 Task: For heading Arial with bold.  font size for heading22,  'Change the font style of data to'Arial Narrow.  and font size to 14,  Change the alignment of both headline & data to Align middle.  In the sheet   ExpReportsheetbook
Action: Mouse moved to (148, 179)
Screenshot: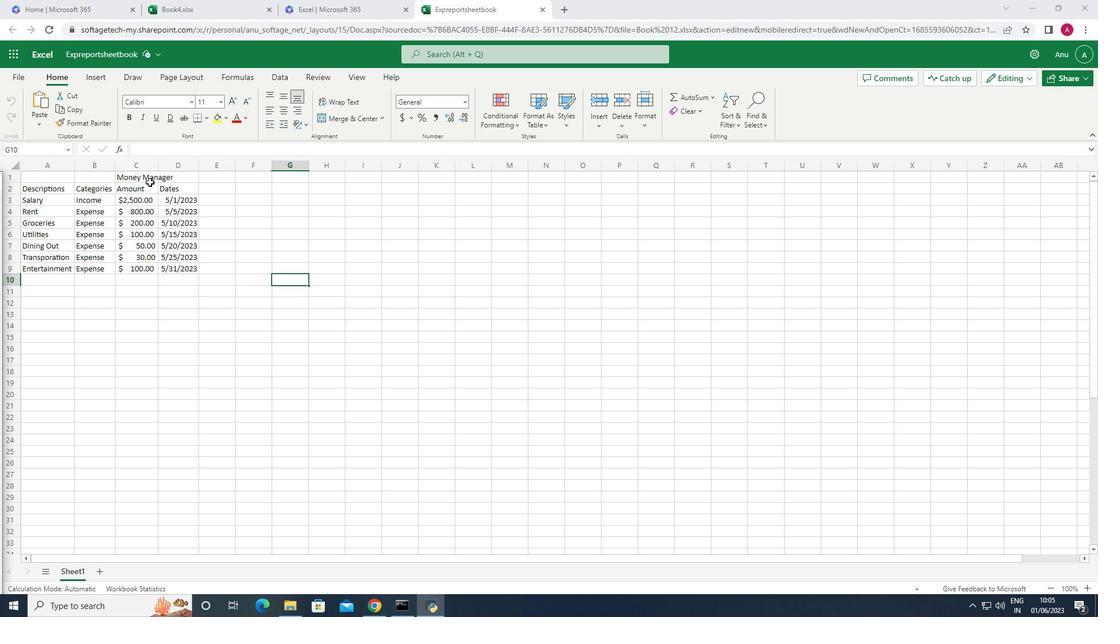 
Action: Mouse pressed left at (148, 179)
Screenshot: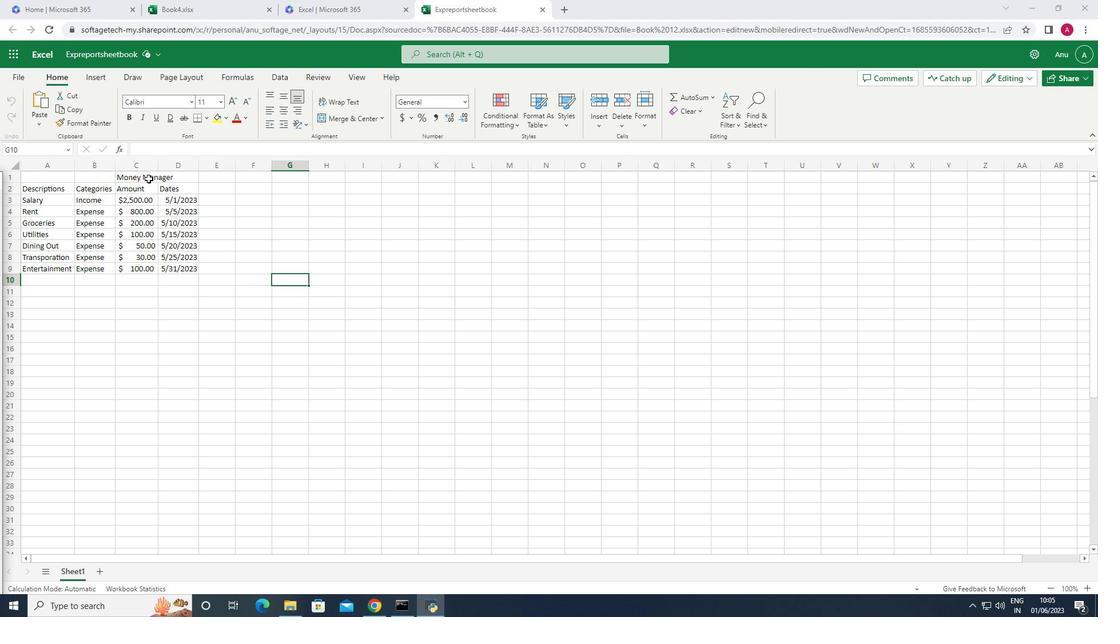 
Action: Mouse moved to (189, 98)
Screenshot: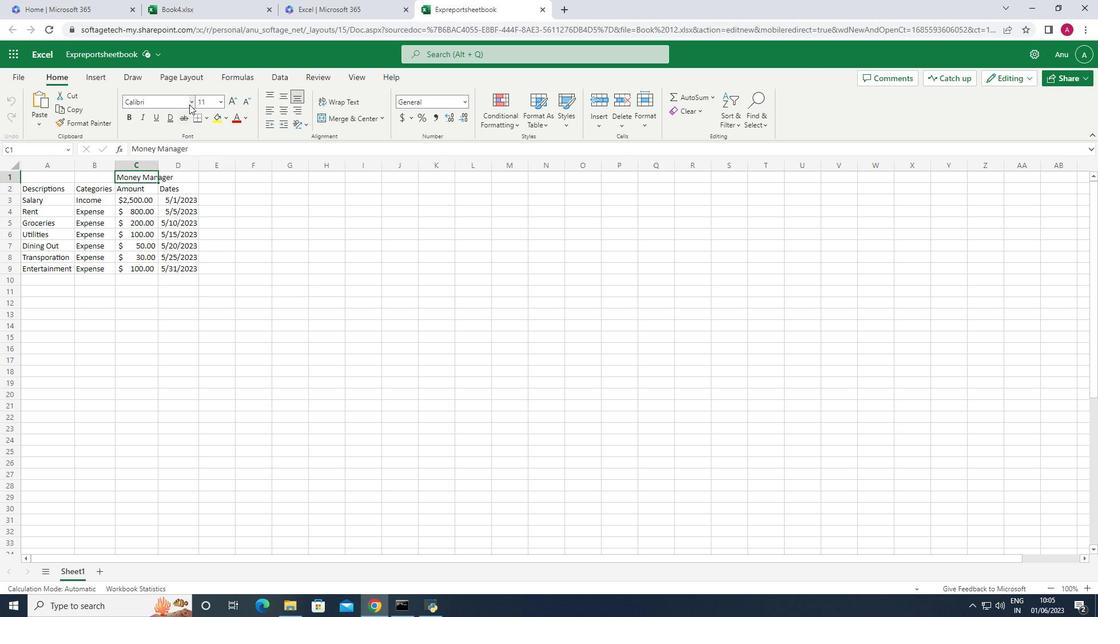 
Action: Mouse pressed left at (189, 98)
Screenshot: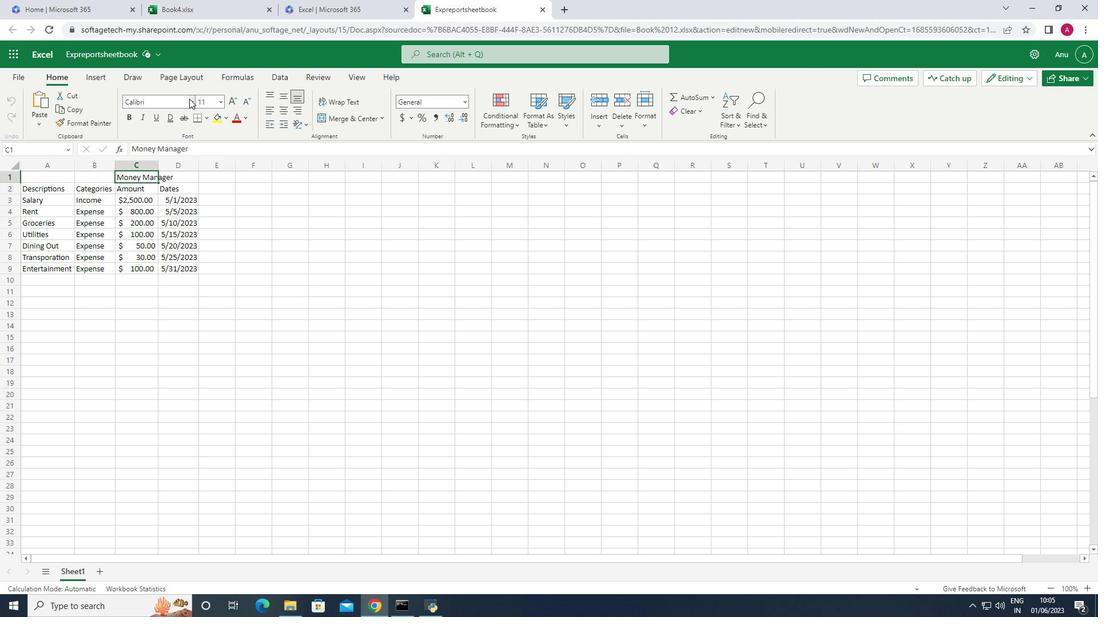 
Action: Mouse moved to (157, 150)
Screenshot: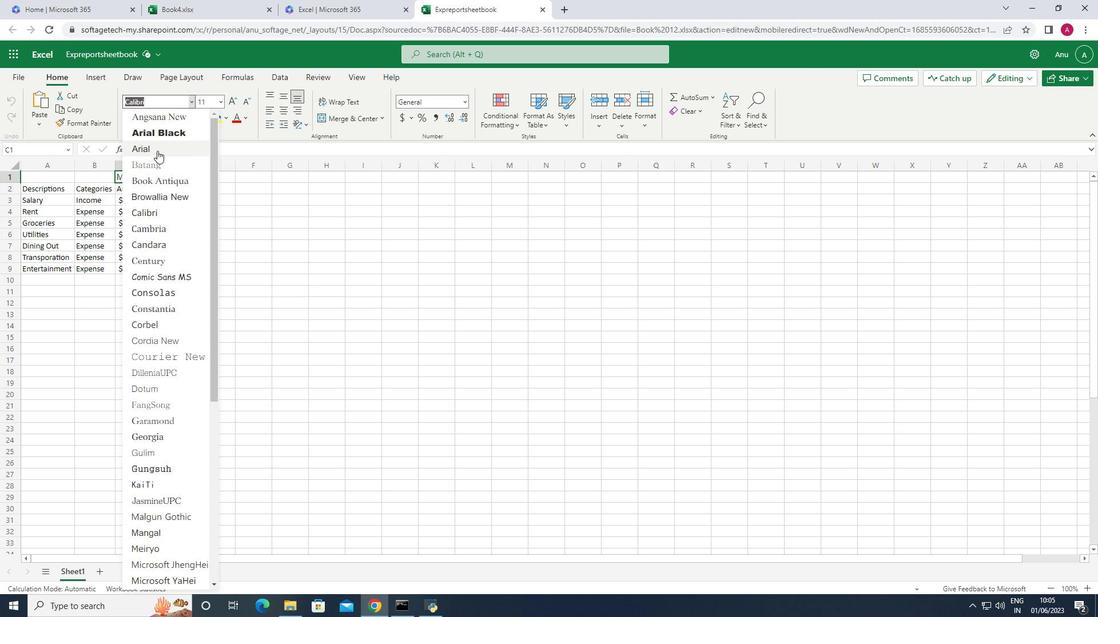 
Action: Mouse pressed left at (157, 150)
Screenshot: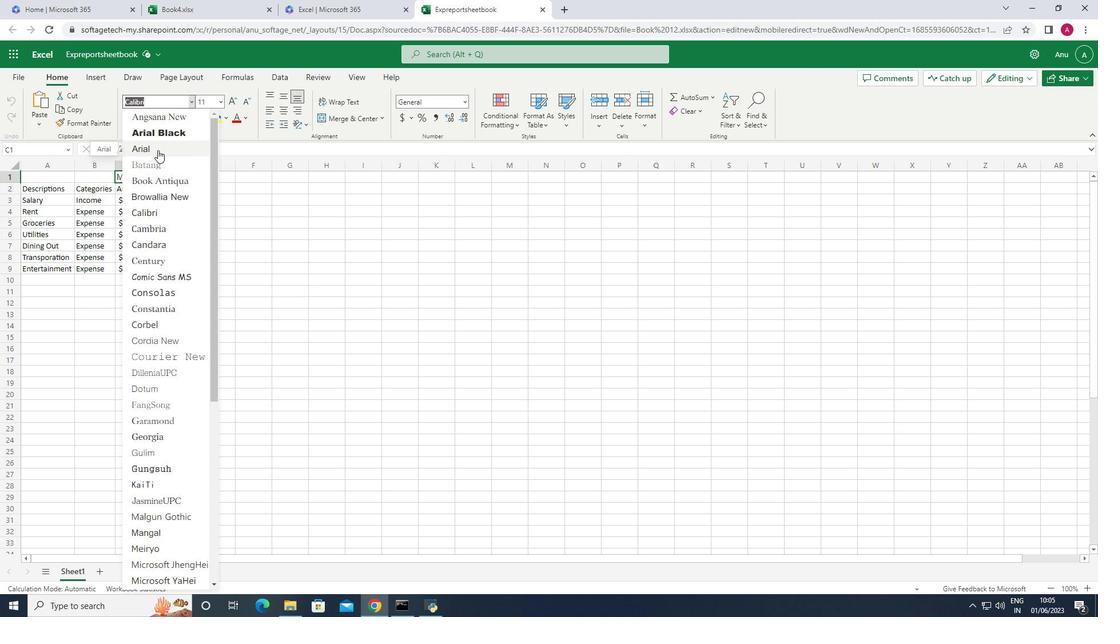 
Action: Mouse moved to (131, 111)
Screenshot: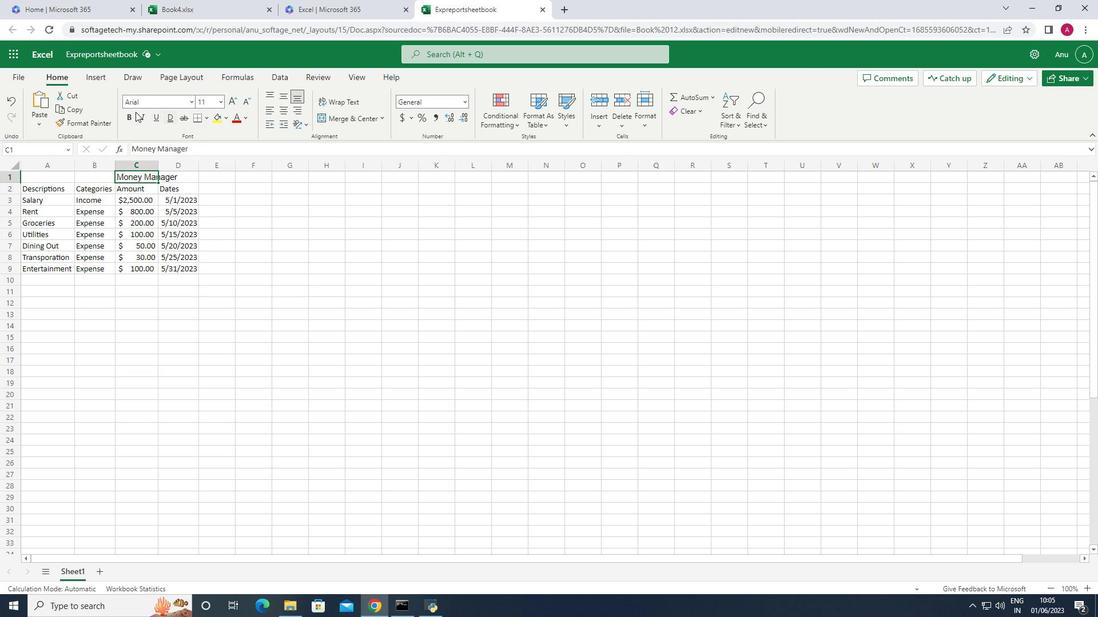 
Action: Mouse pressed left at (131, 111)
Screenshot: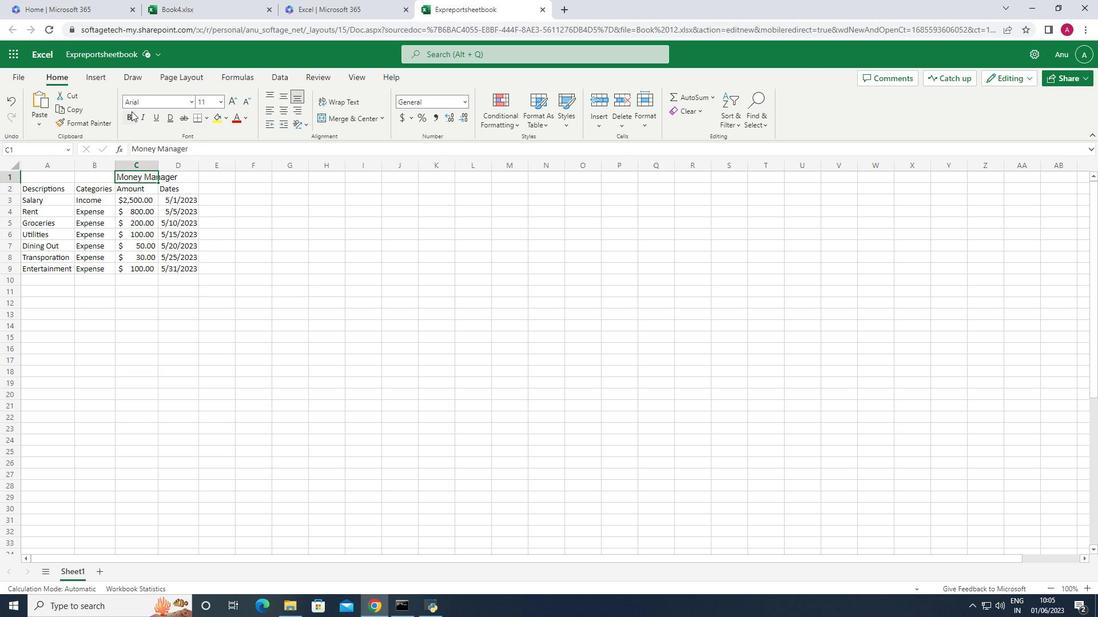 
Action: Mouse moved to (223, 103)
Screenshot: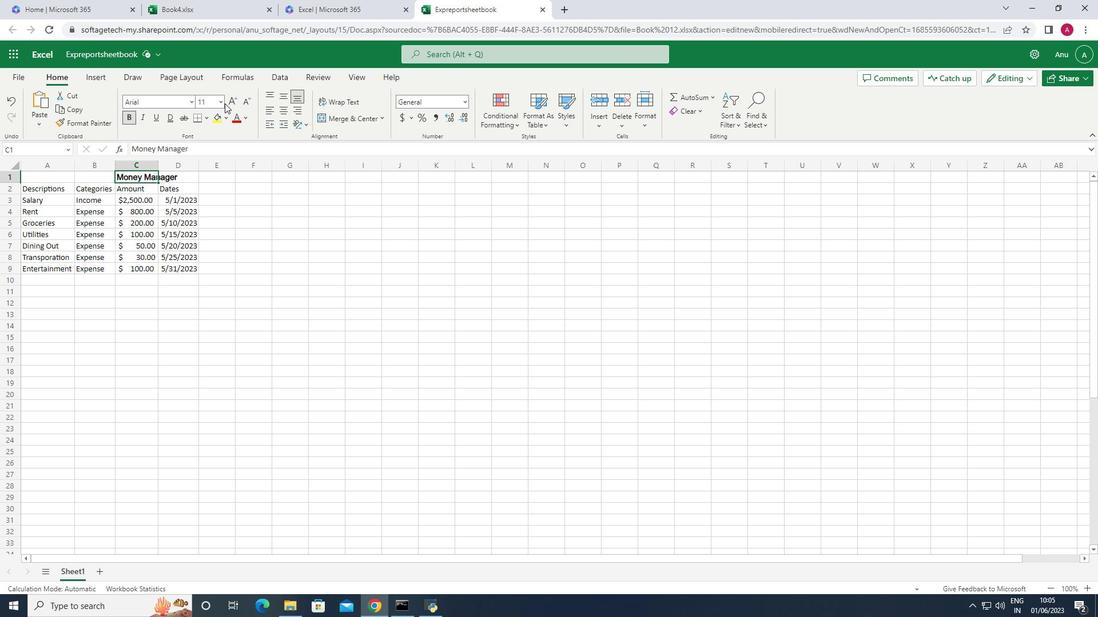 
Action: Mouse pressed left at (223, 103)
Screenshot: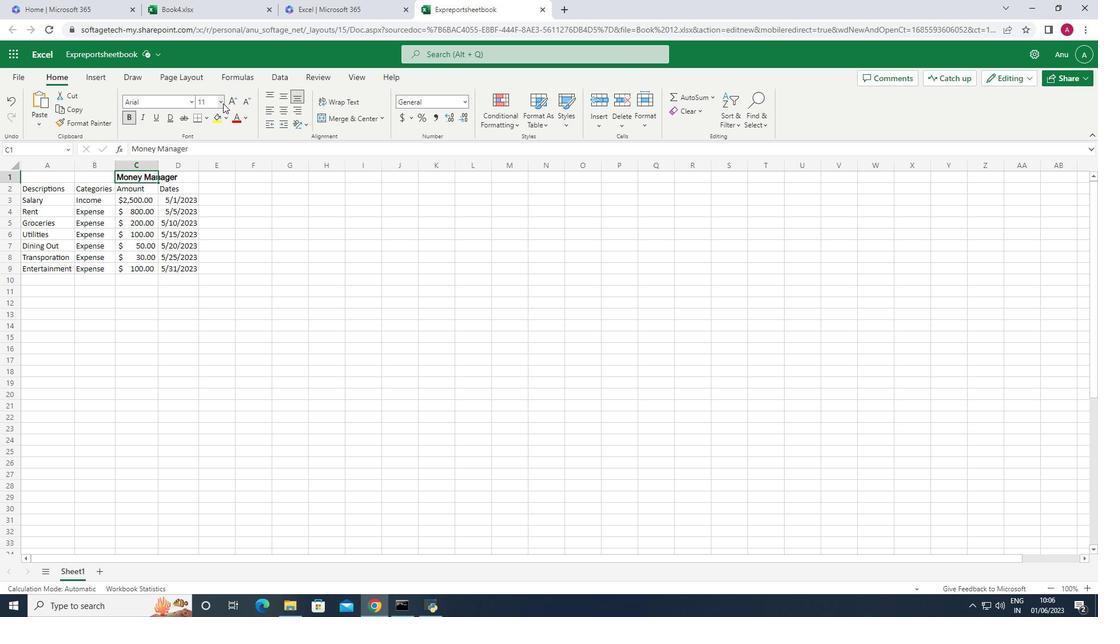 
Action: Mouse moved to (214, 101)
Screenshot: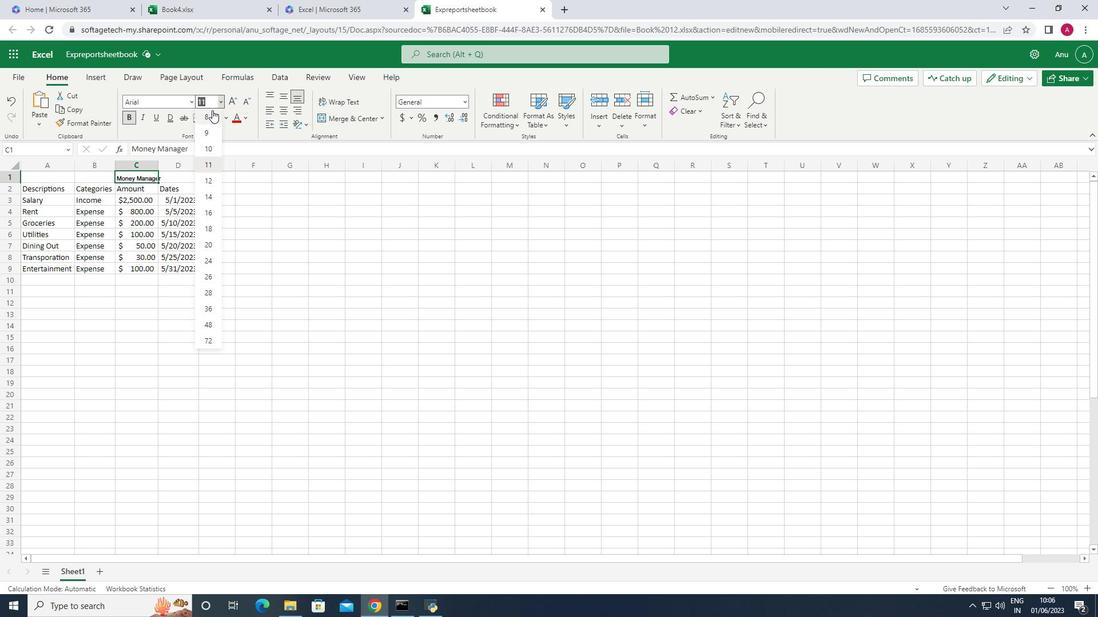 
Action: Key pressed 22<Key.enter>
Screenshot: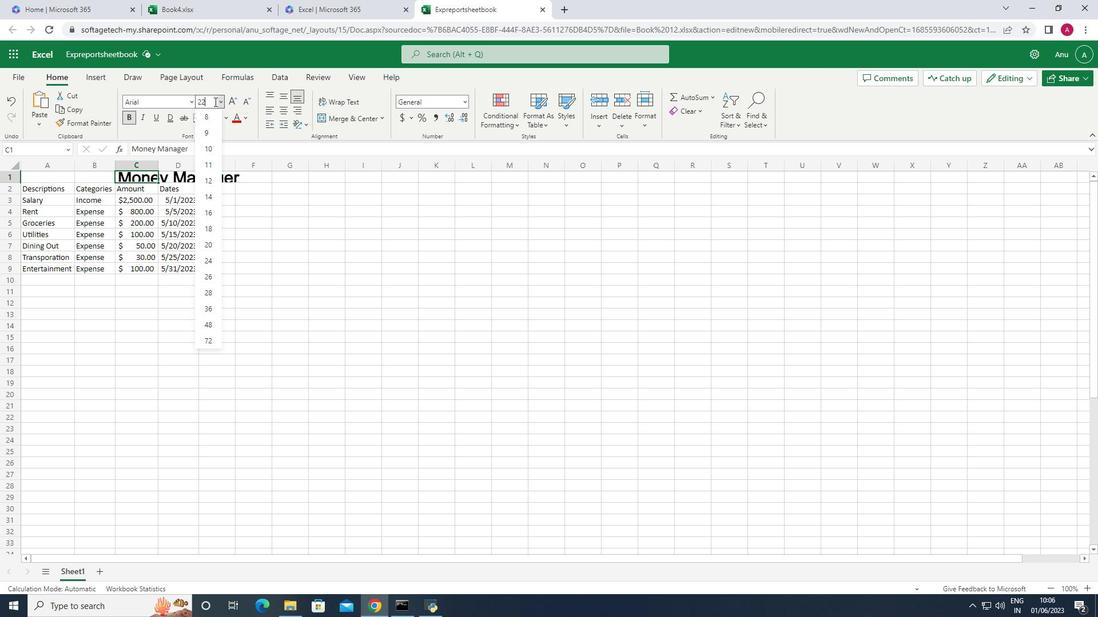 
Action: Mouse moved to (30, 198)
Screenshot: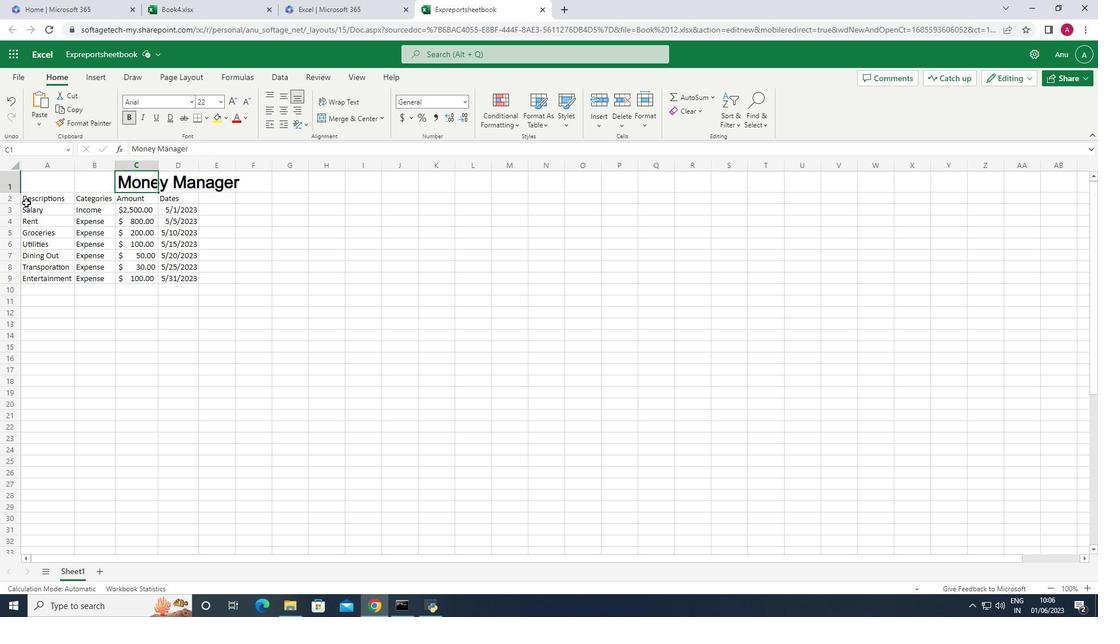 
Action: Mouse pressed left at (30, 198)
Screenshot: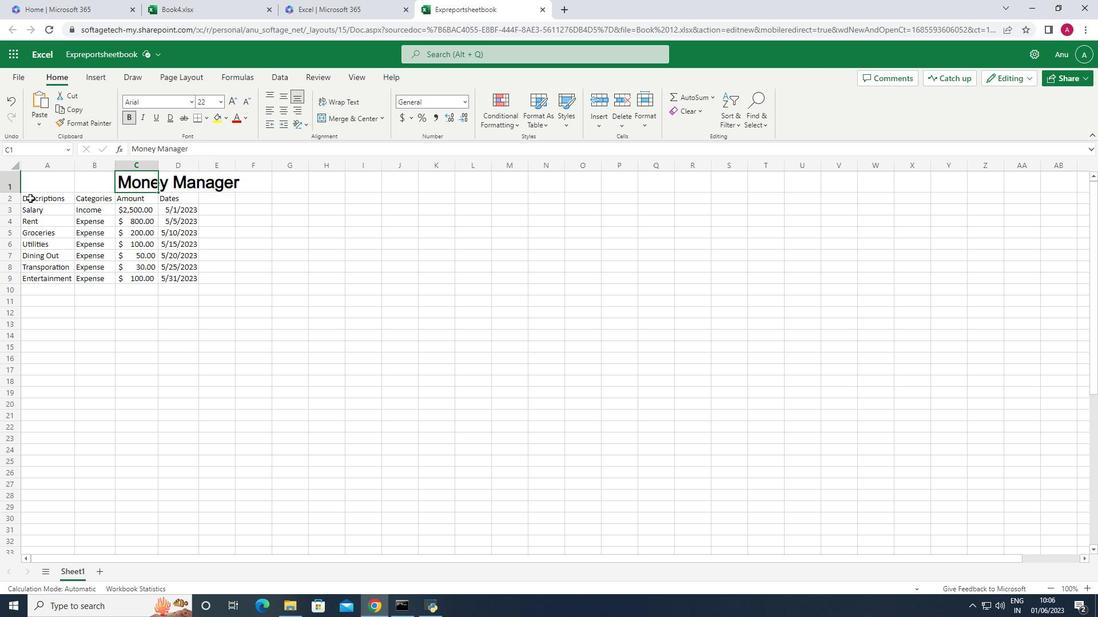 
Action: Mouse moved to (190, 97)
Screenshot: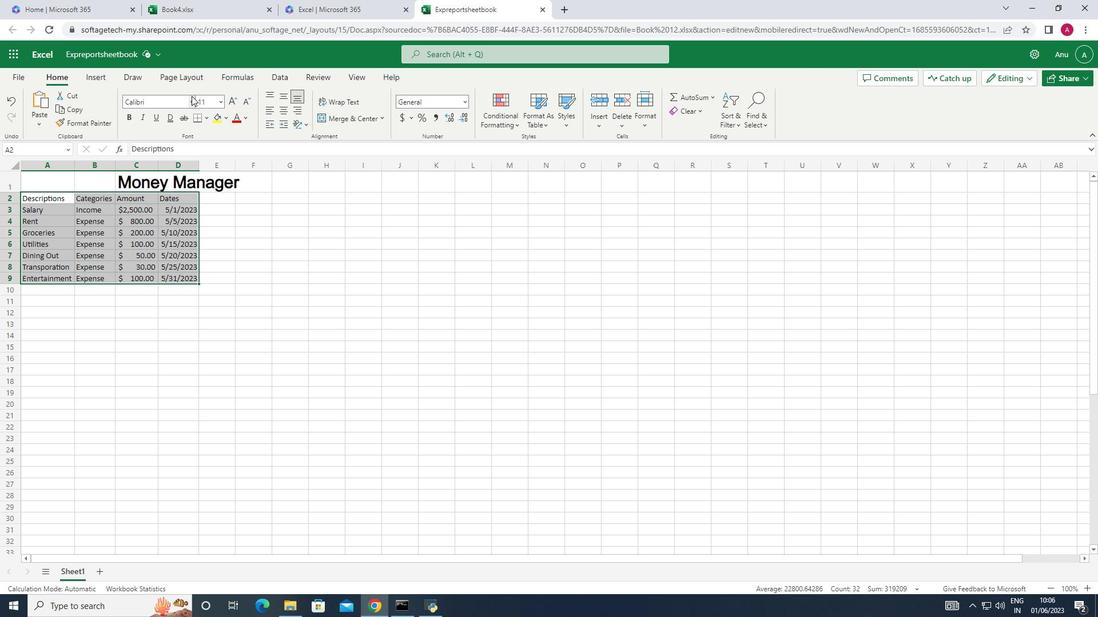 
Action: Mouse pressed left at (190, 97)
Screenshot: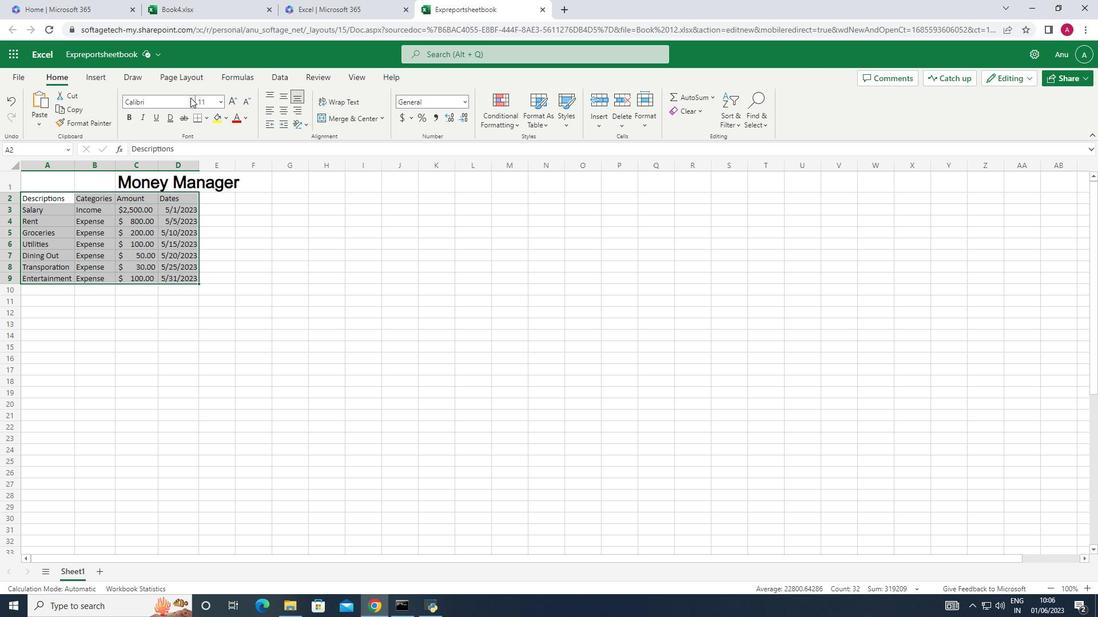 
Action: Mouse moved to (163, 100)
Screenshot: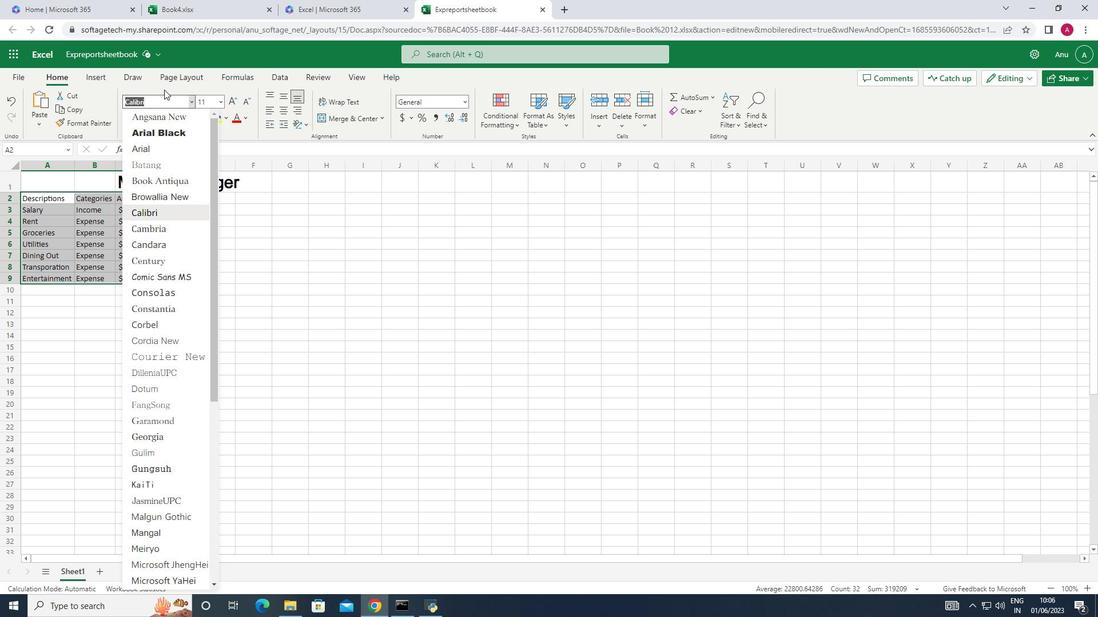 
Action: Key pressed <Key.shift>Arial<Key.space><Key.shift_r><Key.shift_r><Key.shift_r>Narrow<Key.enter>
Screenshot: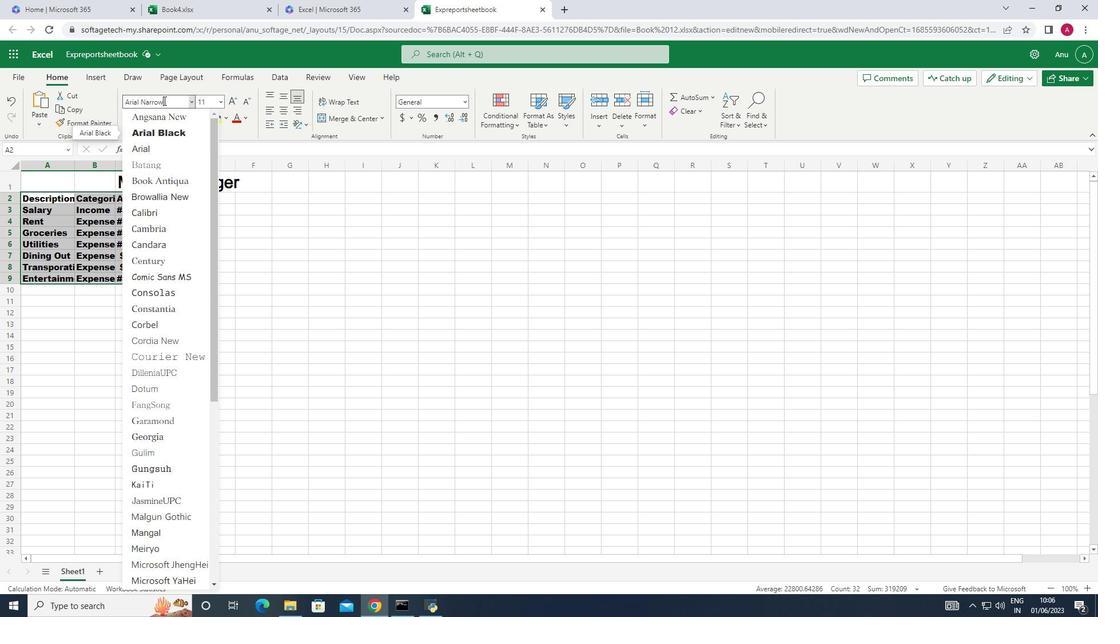 
Action: Mouse moved to (220, 104)
Screenshot: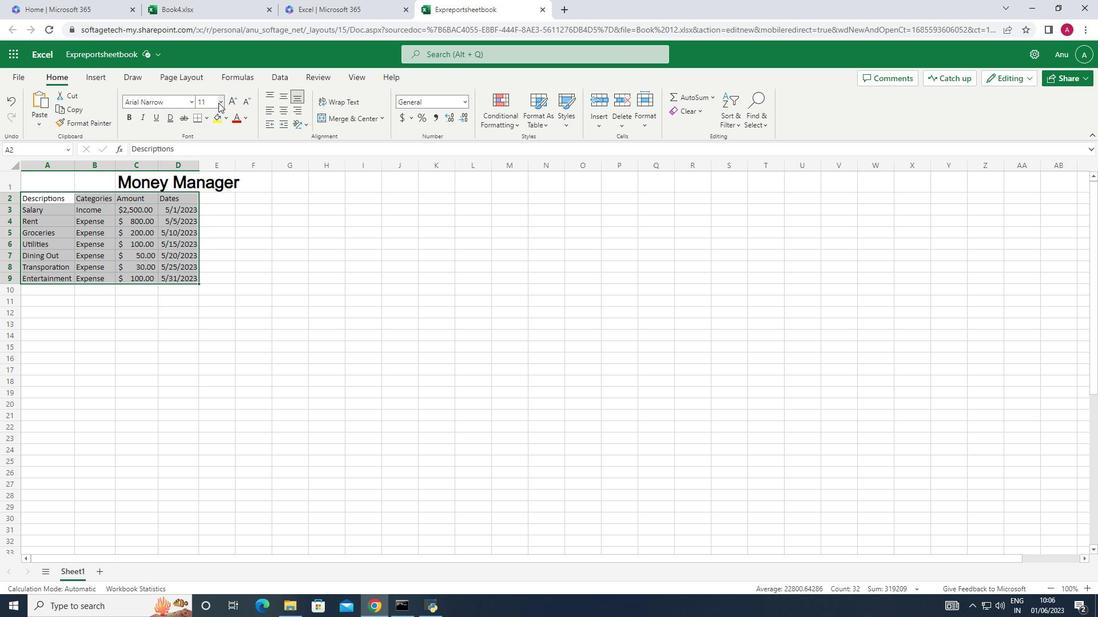 
Action: Mouse pressed left at (220, 104)
Screenshot: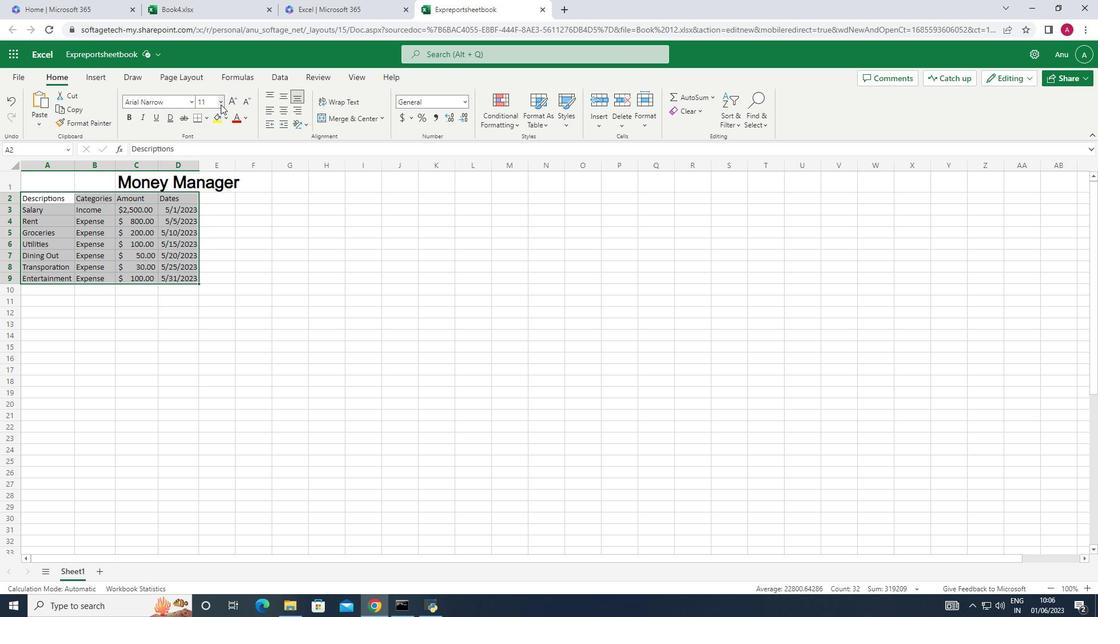 
Action: Mouse moved to (209, 190)
Screenshot: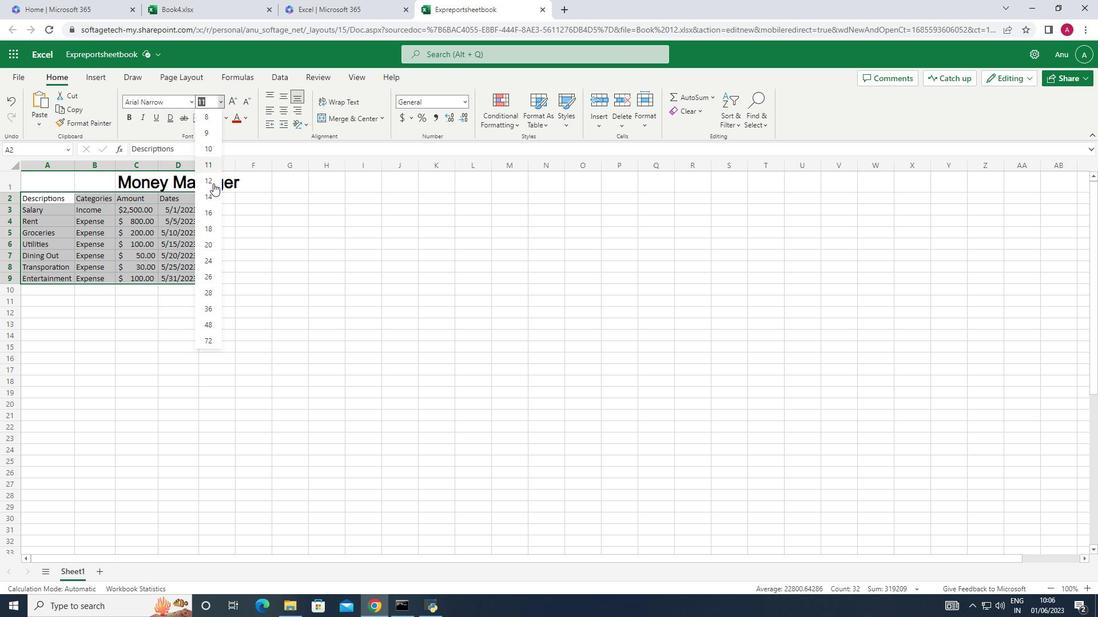 
Action: Mouse pressed left at (209, 190)
Screenshot: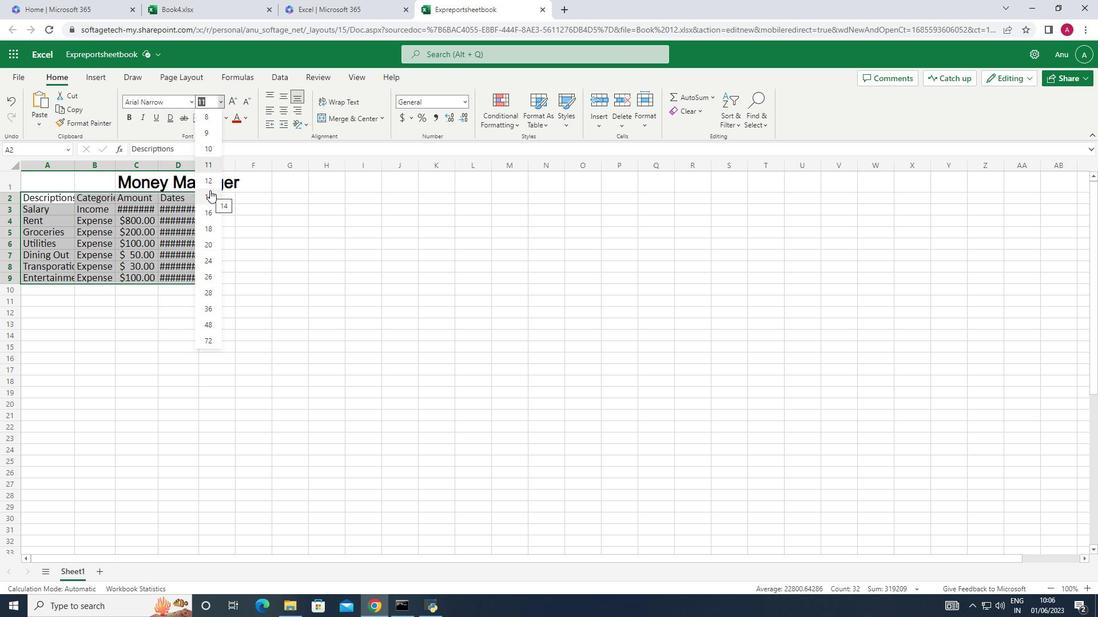 
Action: Mouse moved to (285, 109)
Screenshot: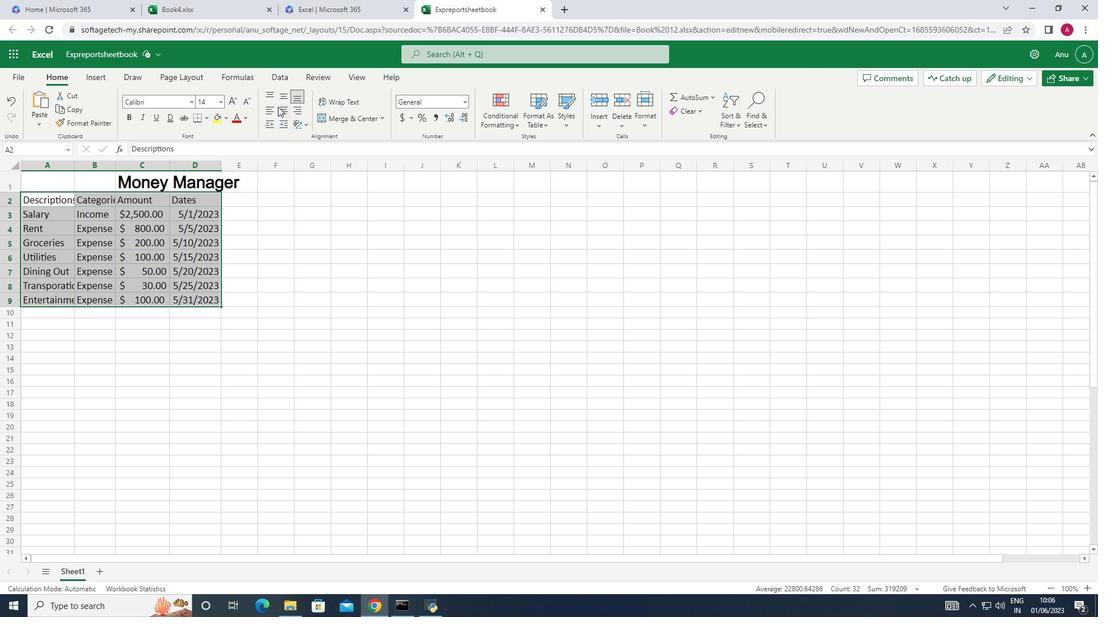 
Action: Mouse pressed left at (285, 109)
Screenshot: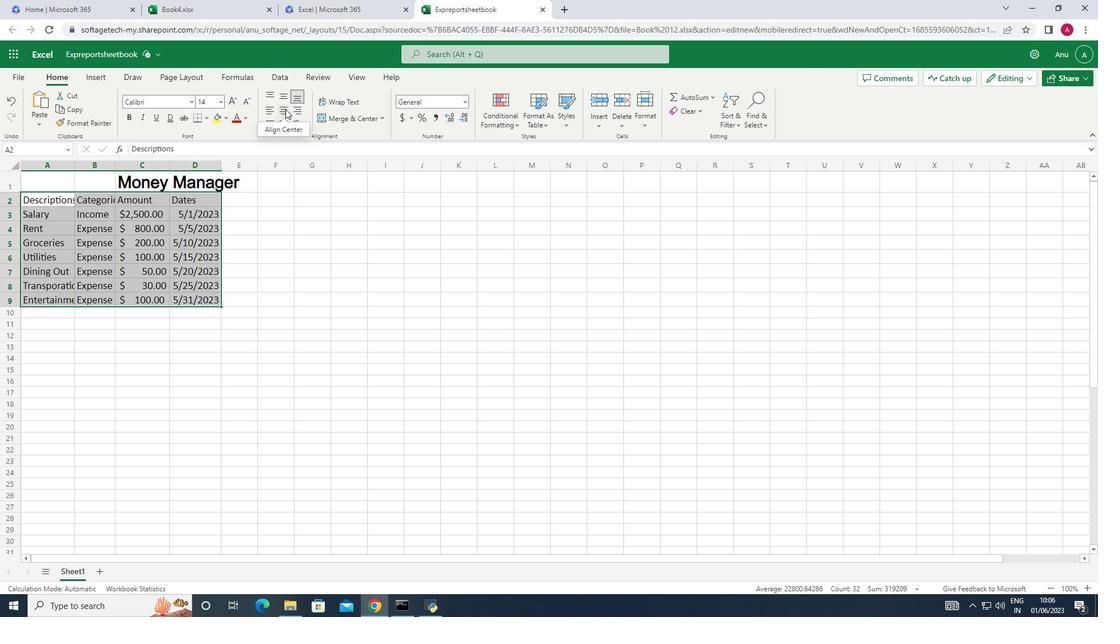 
Action: Mouse moved to (329, 208)
Screenshot: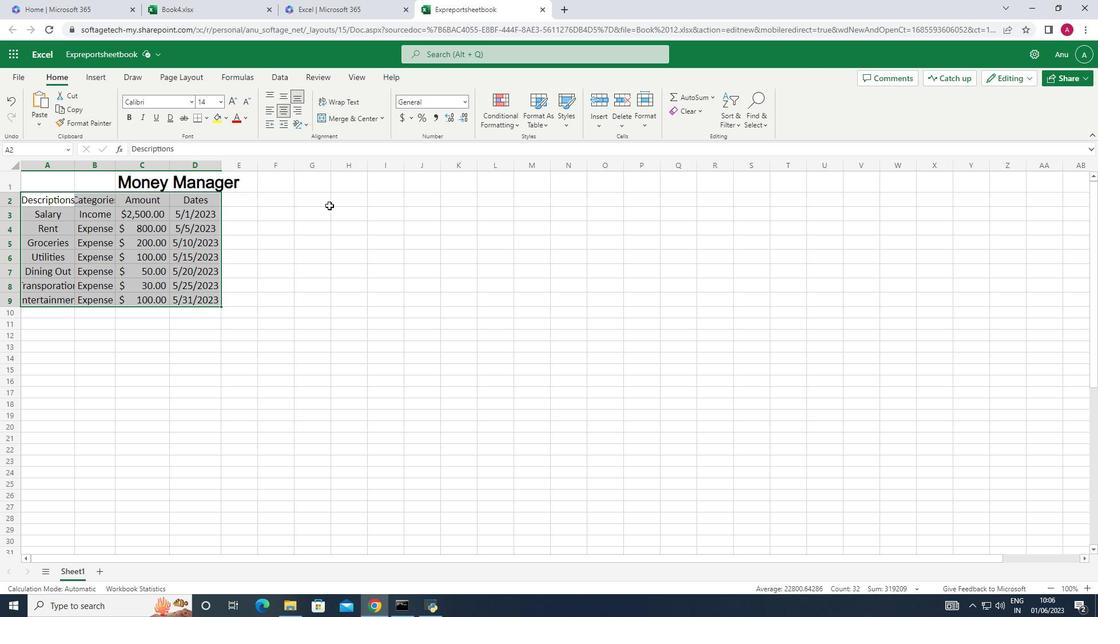 
Action: Mouse pressed left at (329, 208)
Screenshot: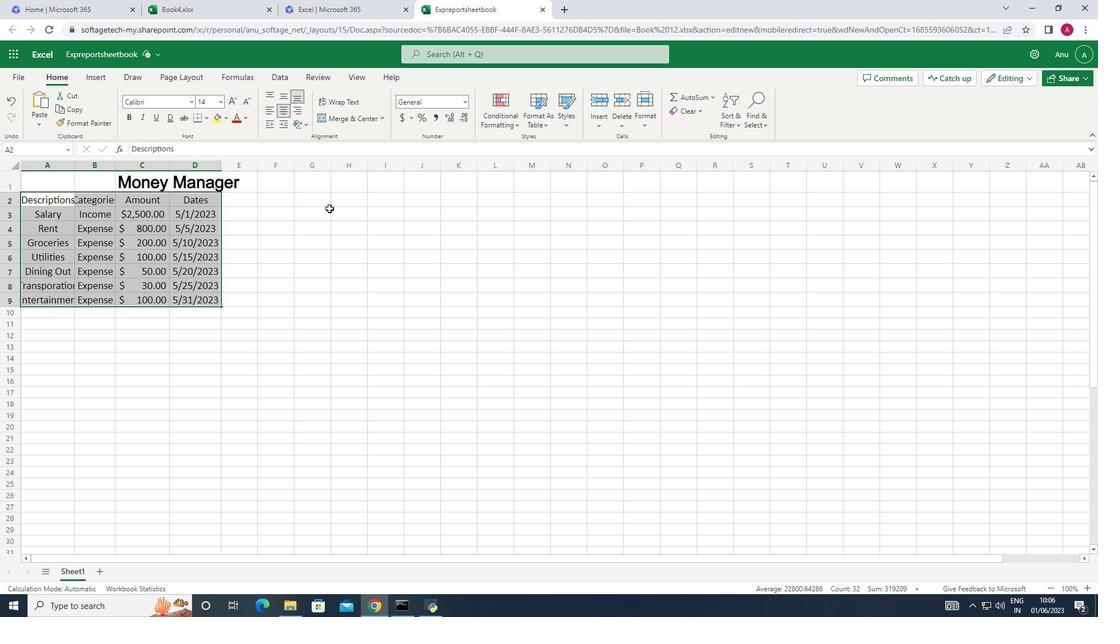 
Action: Mouse moved to (73, 164)
Screenshot: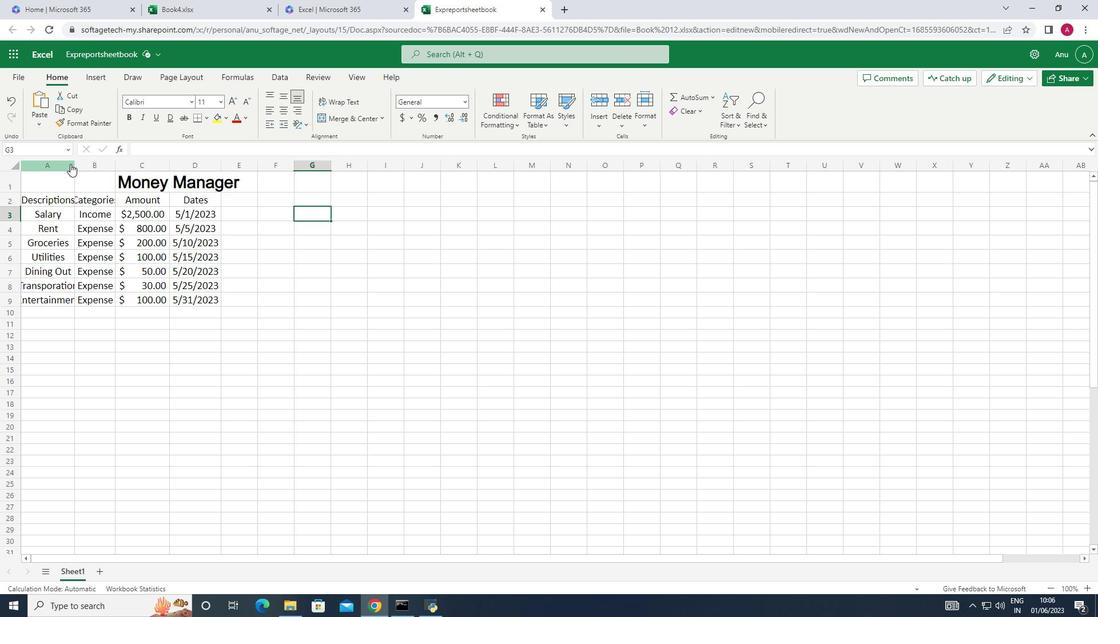 
Action: Mouse pressed left at (73, 164)
Screenshot: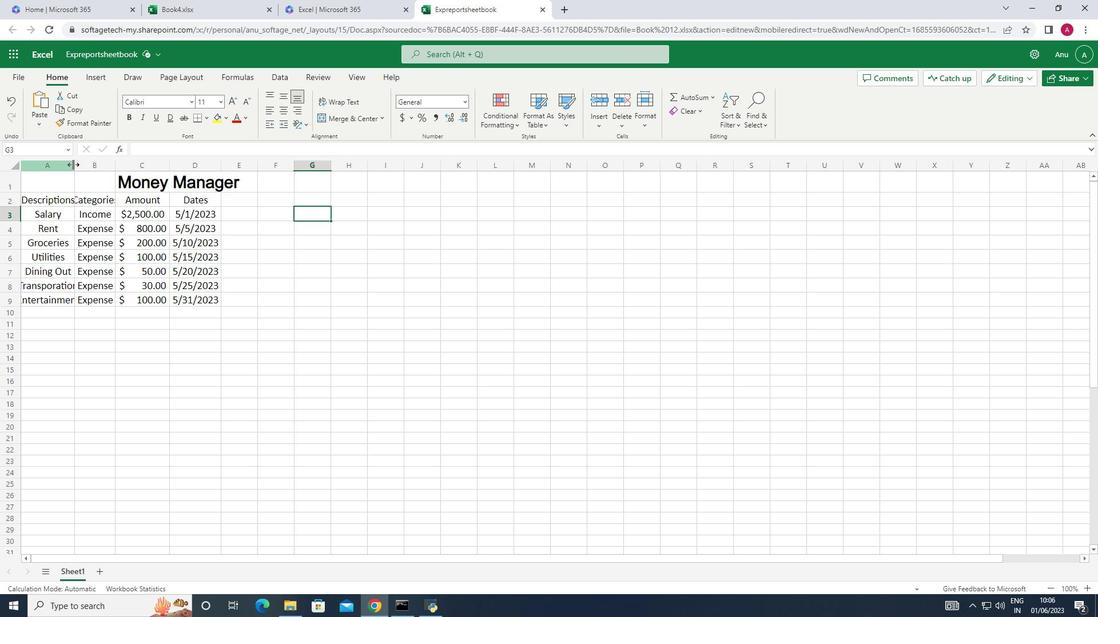 
Action: Mouse pressed left at (73, 164)
Screenshot: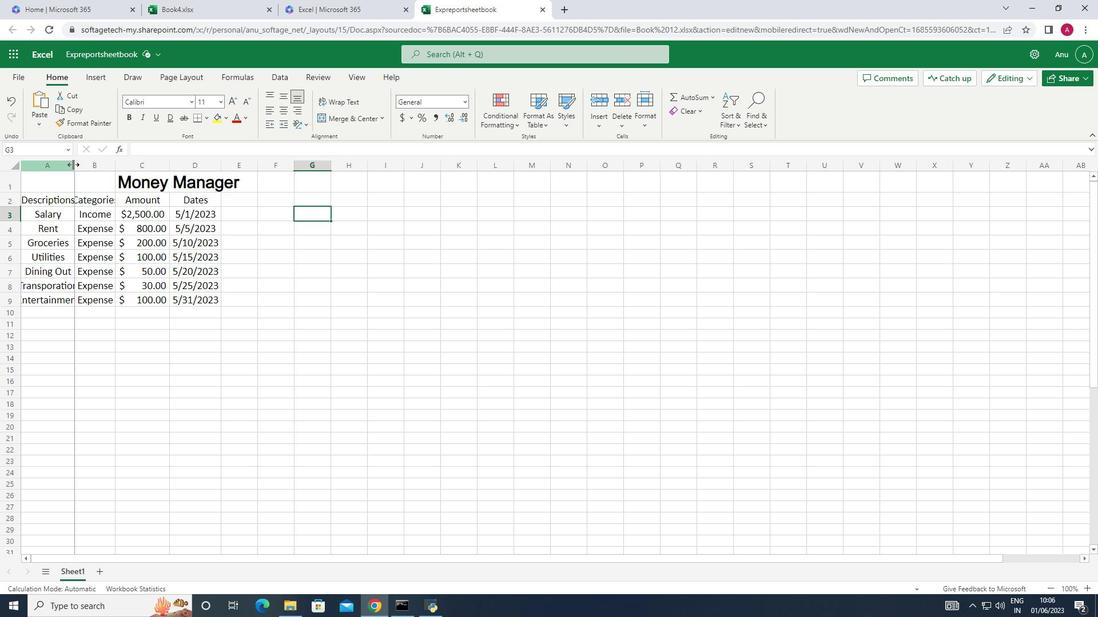 
Action: Mouse pressed left at (73, 164)
Screenshot: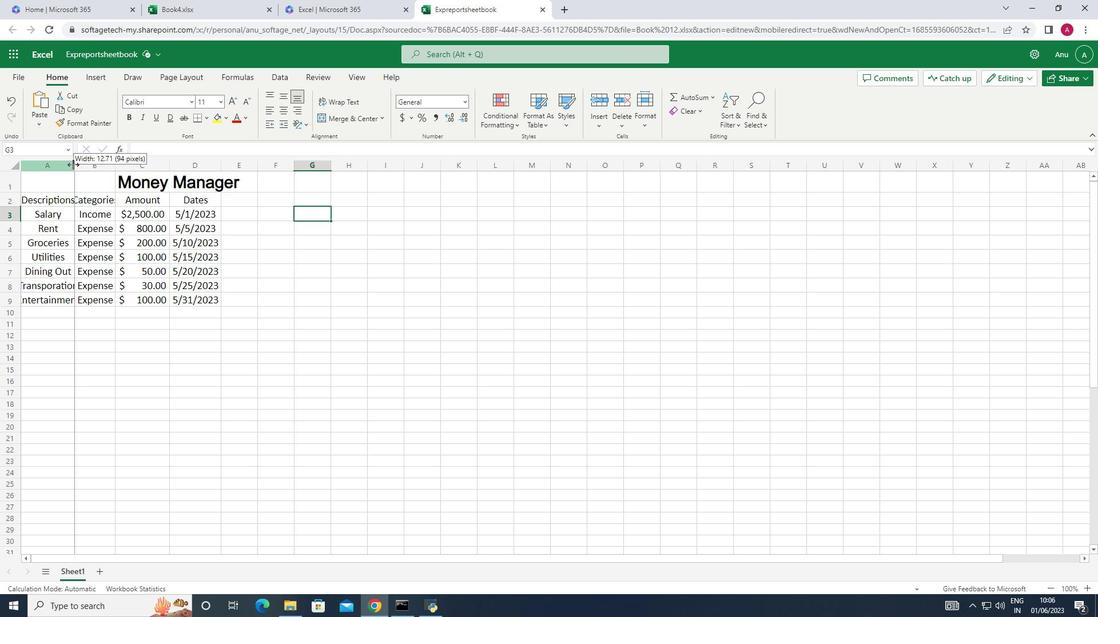 
Action: Mouse moved to (132, 165)
Screenshot: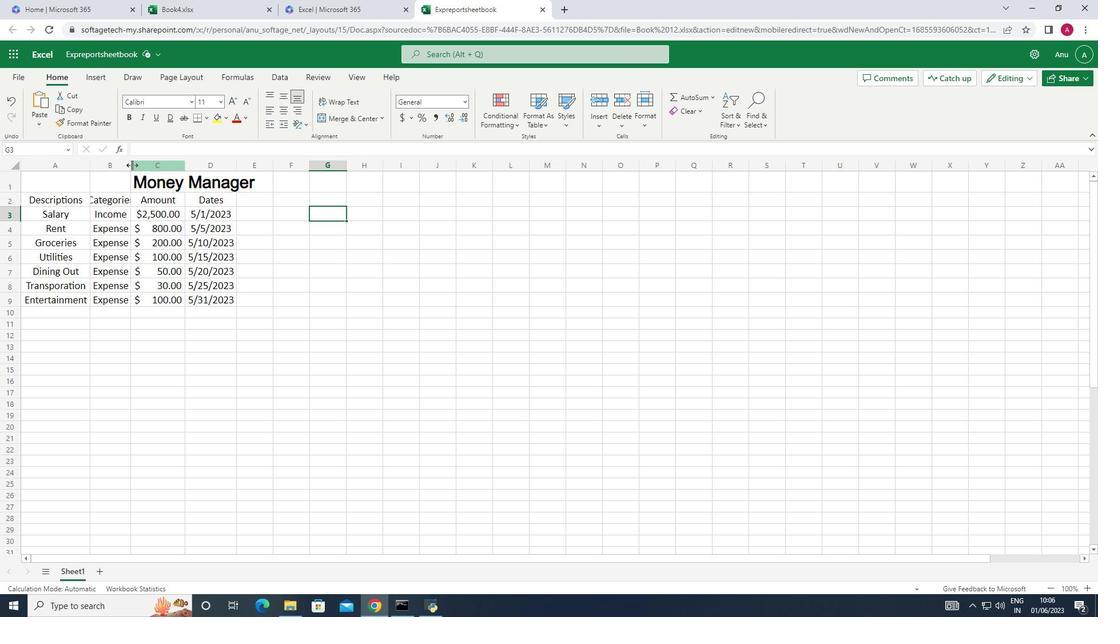 
Action: Mouse pressed left at (132, 165)
Screenshot: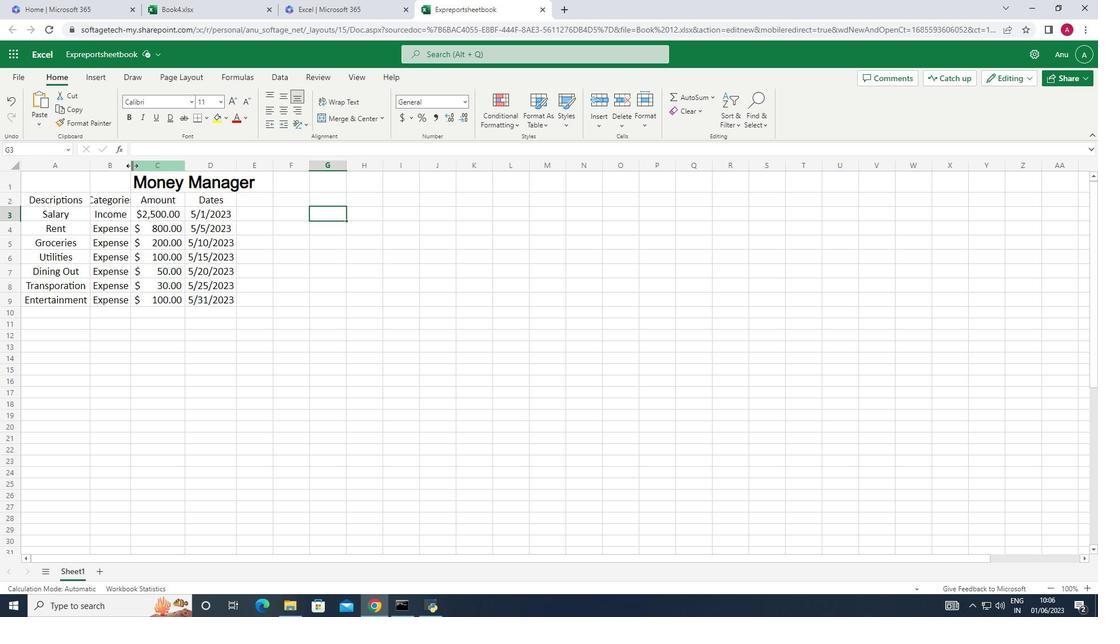 
Action: Mouse pressed left at (132, 165)
Screenshot: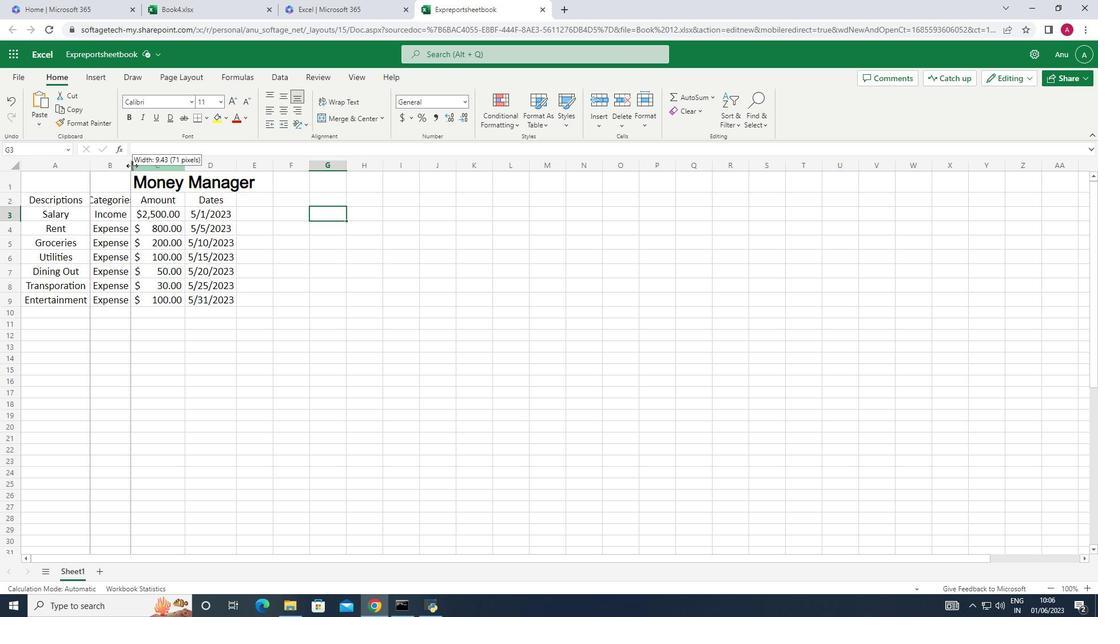 
Action: Mouse pressed left at (132, 165)
Screenshot: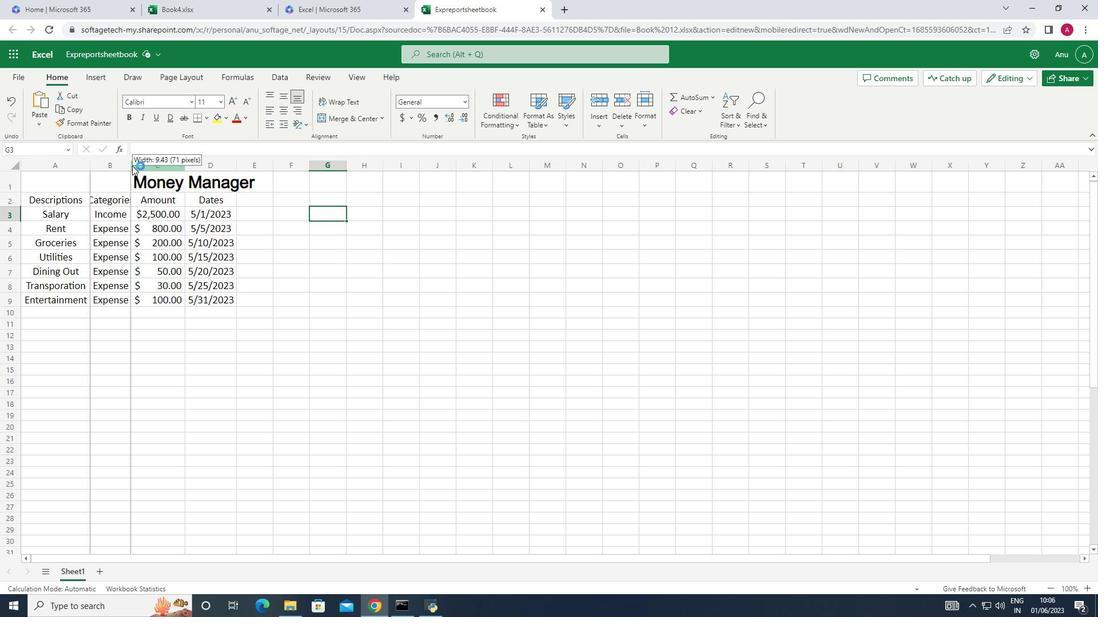 
Action: Mouse moved to (176, 181)
Screenshot: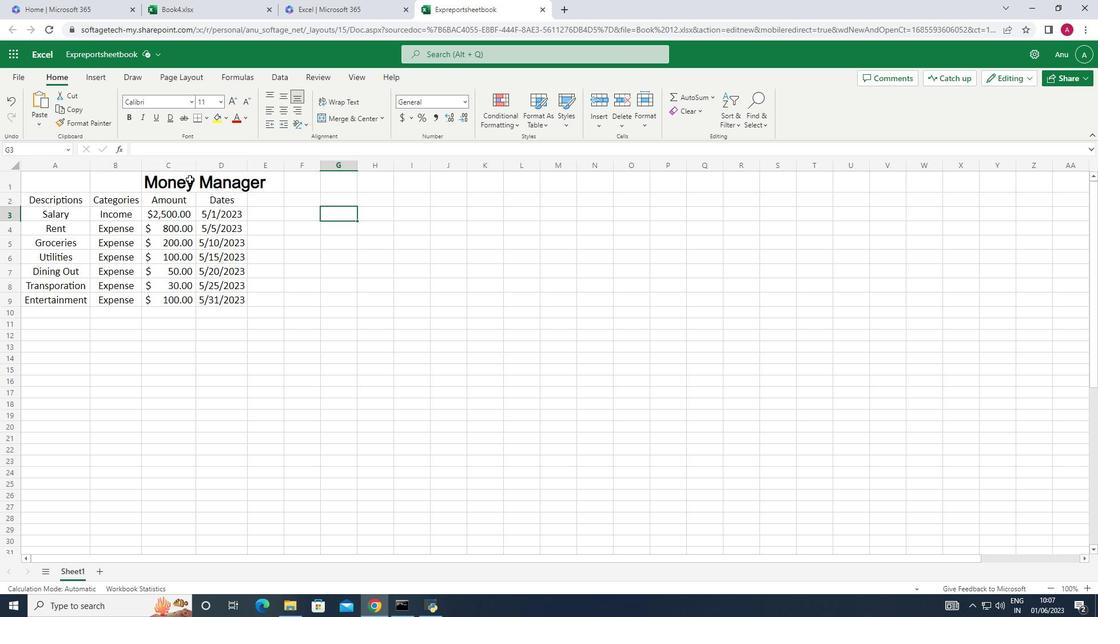 
Action: Mouse pressed left at (176, 181)
Screenshot: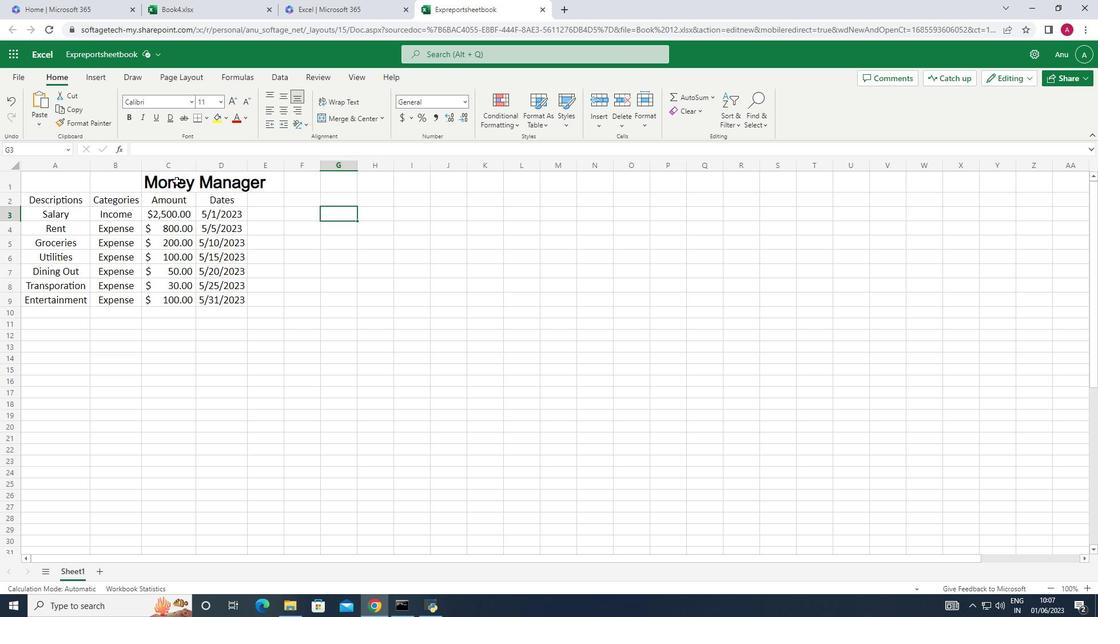 
Action: Key pressed ctrl+X
Screenshot: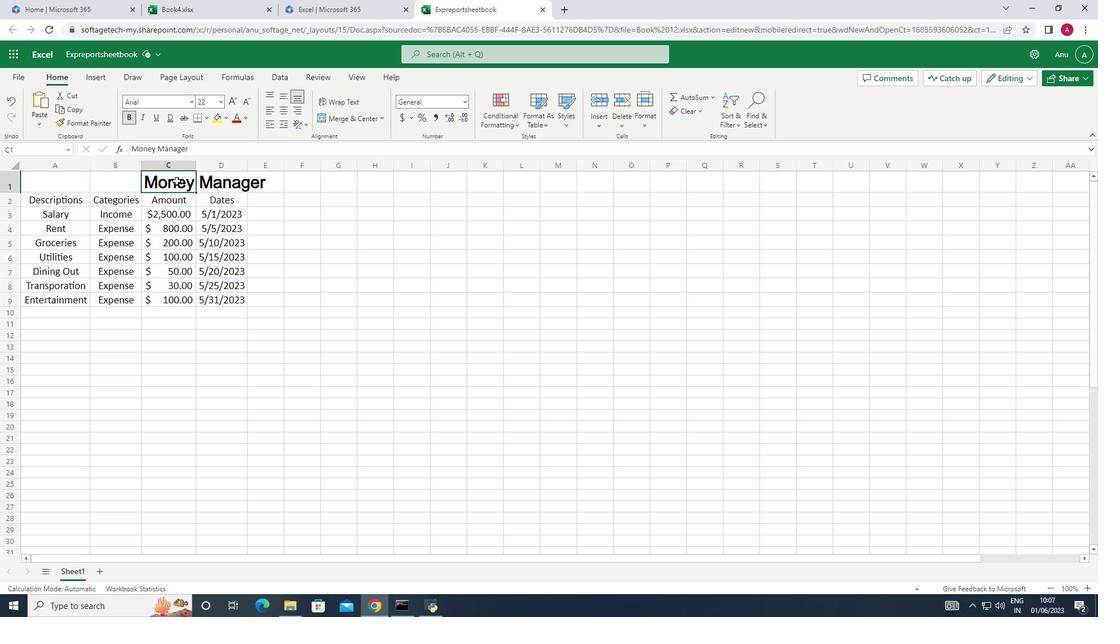 
Action: Mouse moved to (101, 184)
Screenshot: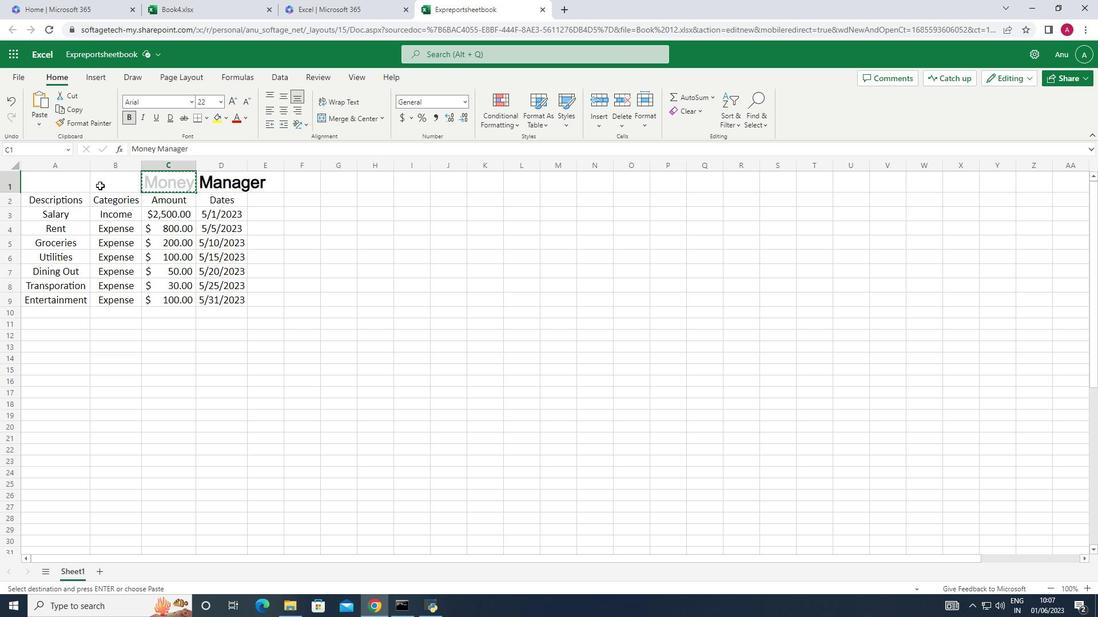 
Action: Mouse pressed left at (101, 184)
Screenshot: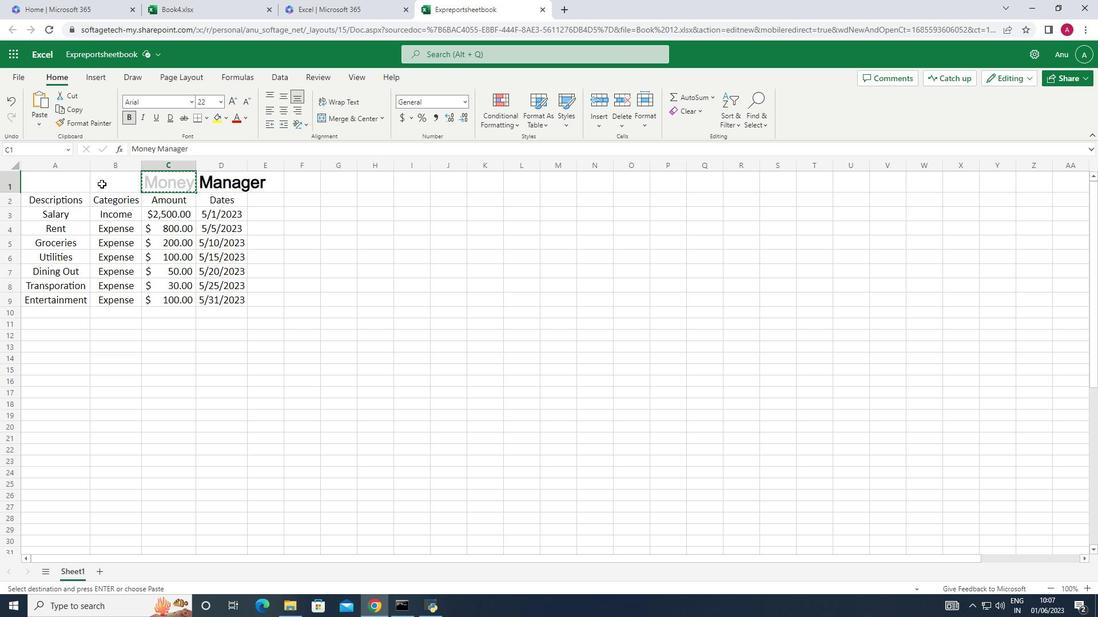 
Action: Mouse moved to (102, 184)
Screenshot: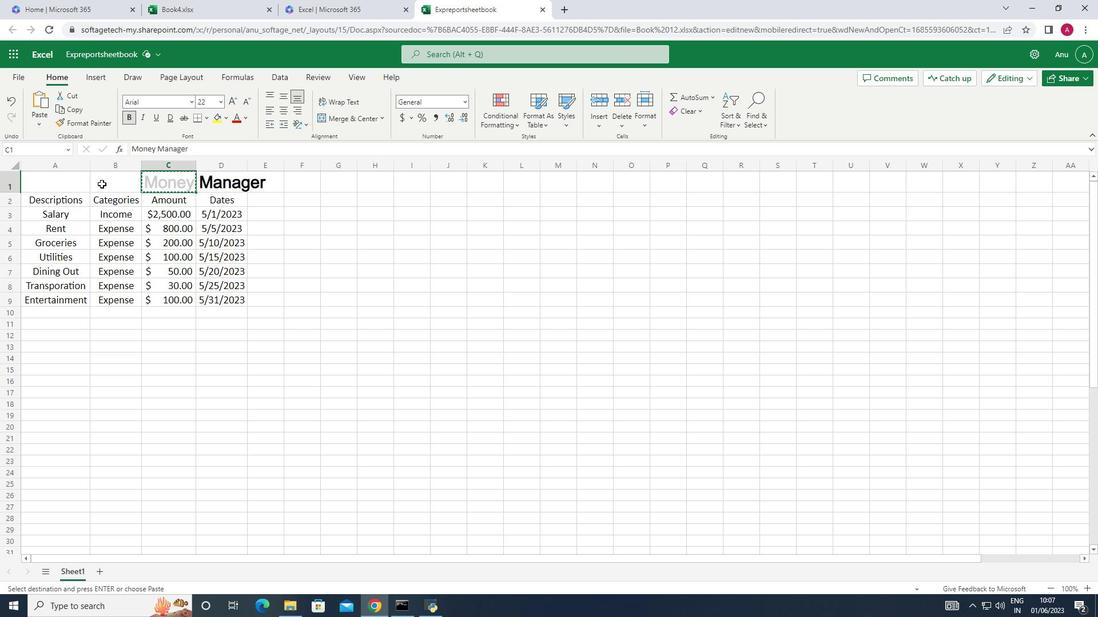 
Action: Key pressed ctrl+V
Screenshot: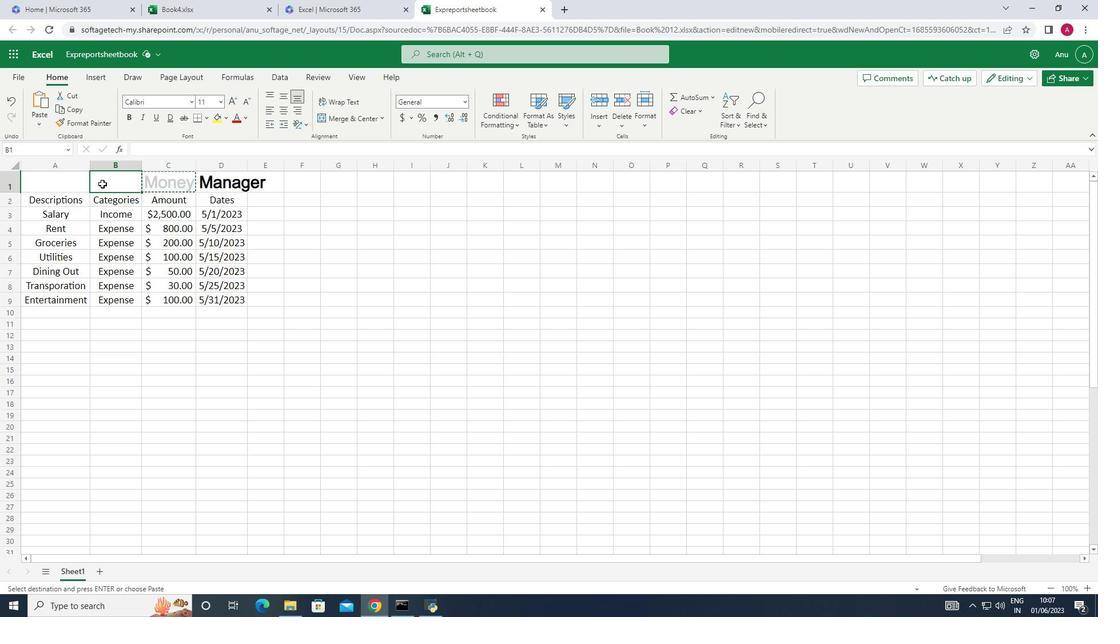 
Action: Mouse moved to (297, 245)
Screenshot: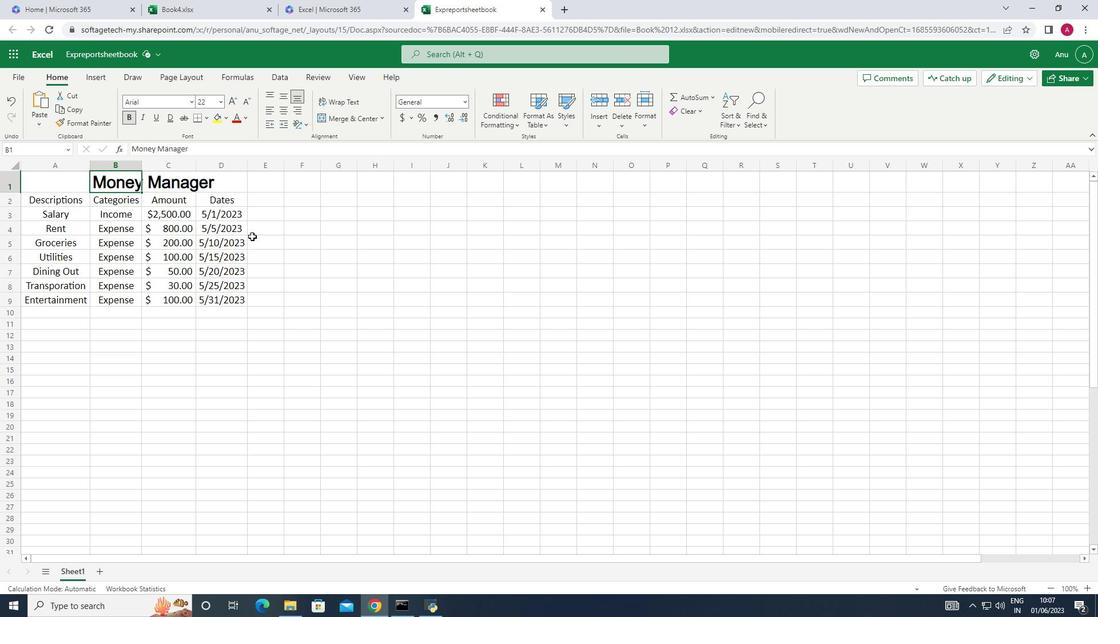 
Action: Mouse pressed left at (297, 245)
Screenshot: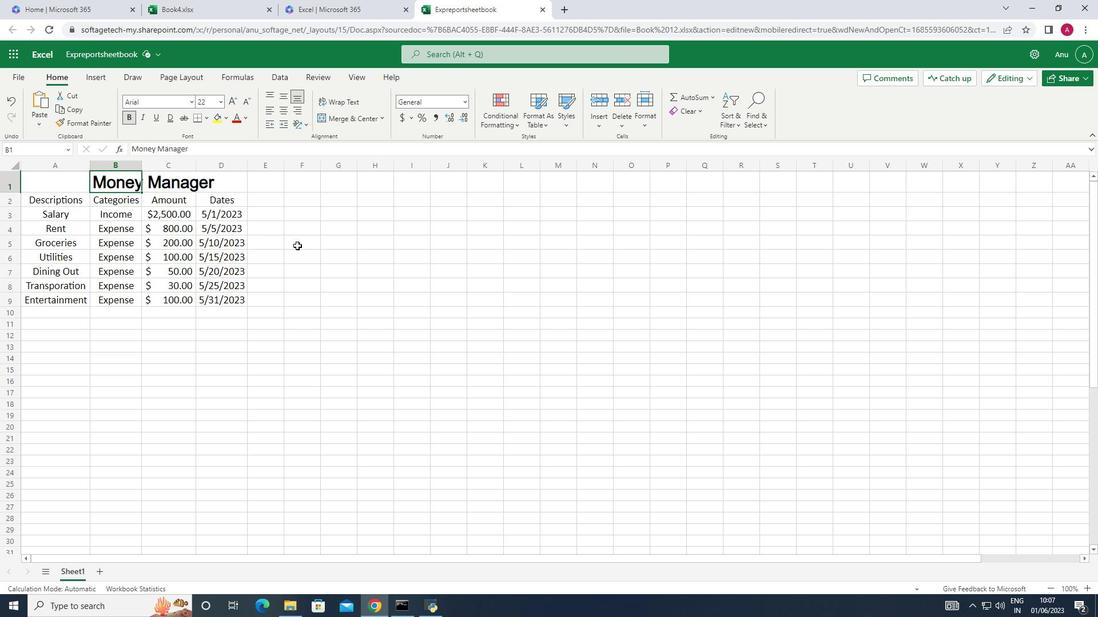 
Action: Mouse moved to (297, 246)
Screenshot: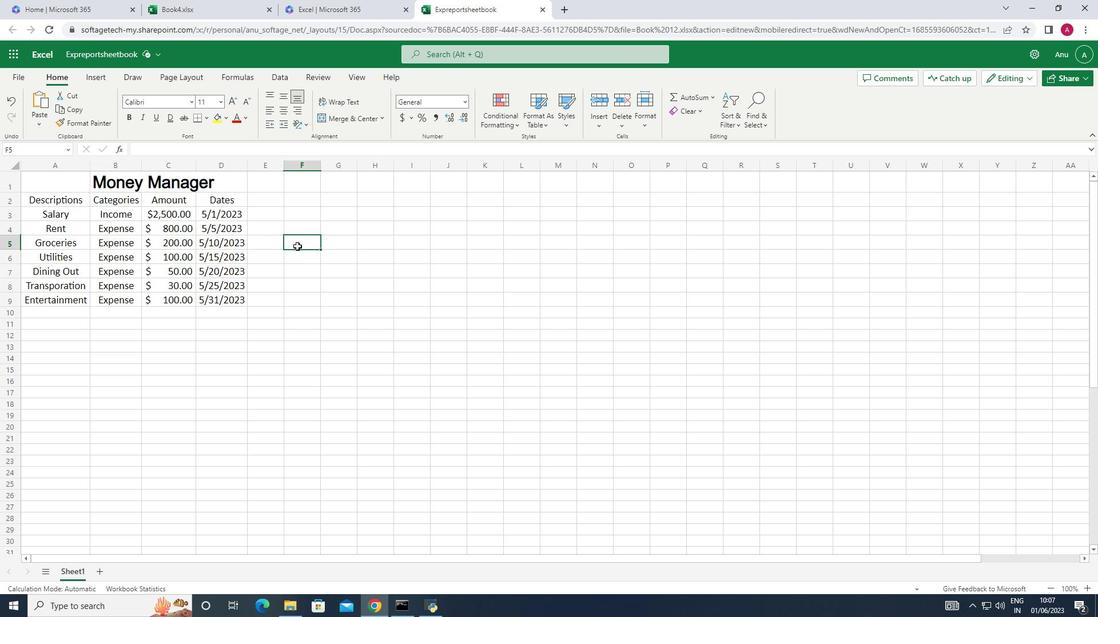 
Action: Key pressed 9
Screenshot: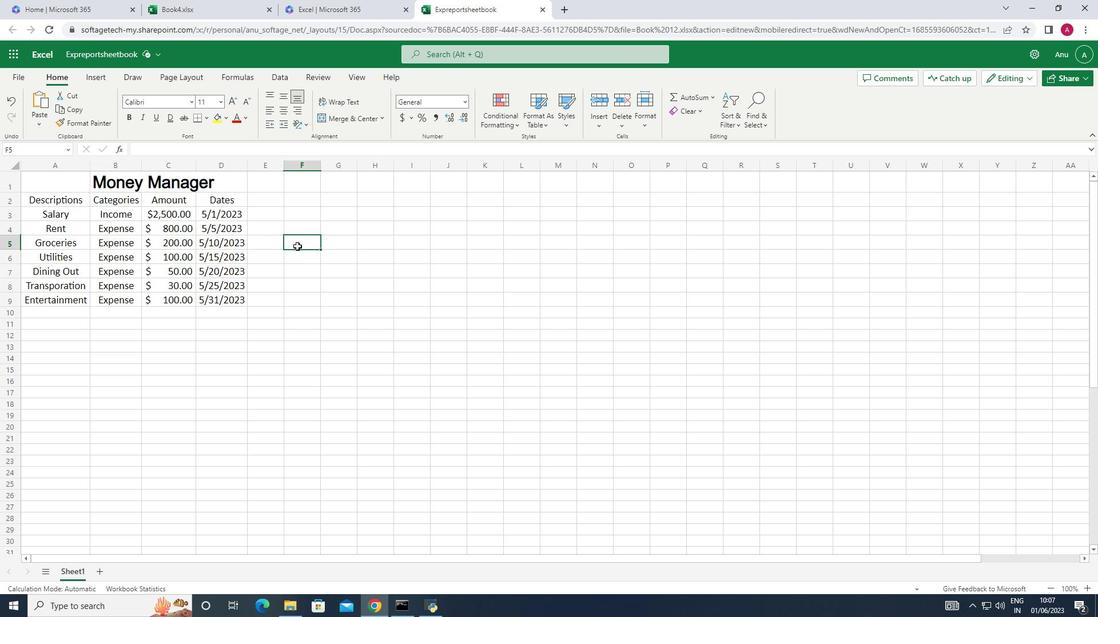 
Action: Mouse moved to (297, 246)
Screenshot: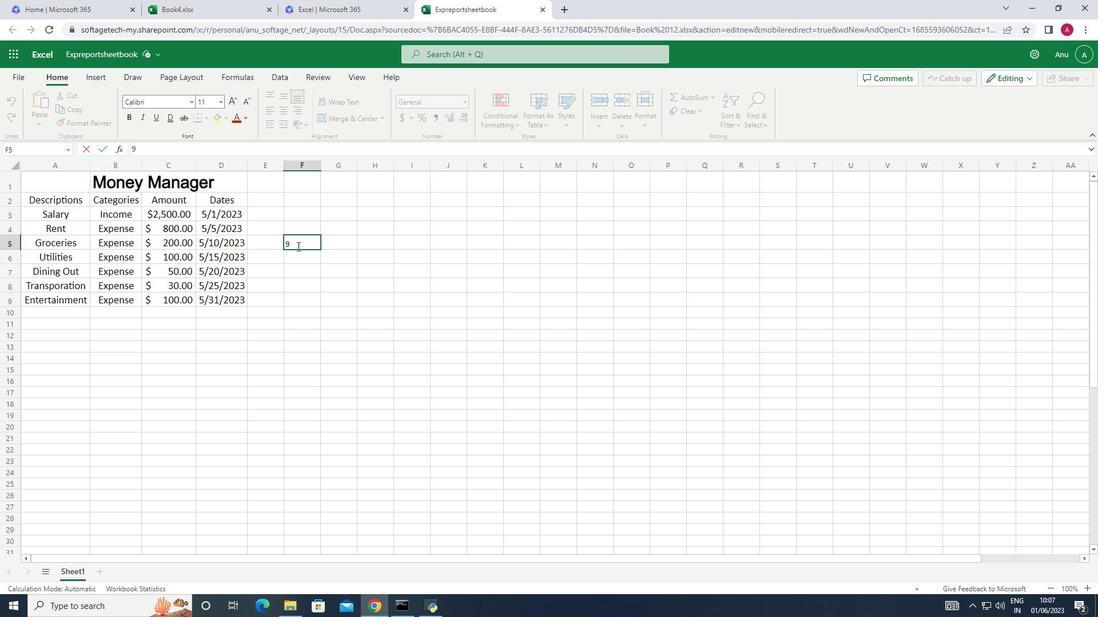 
Action: Key pressed <Key.backspace>
Screenshot: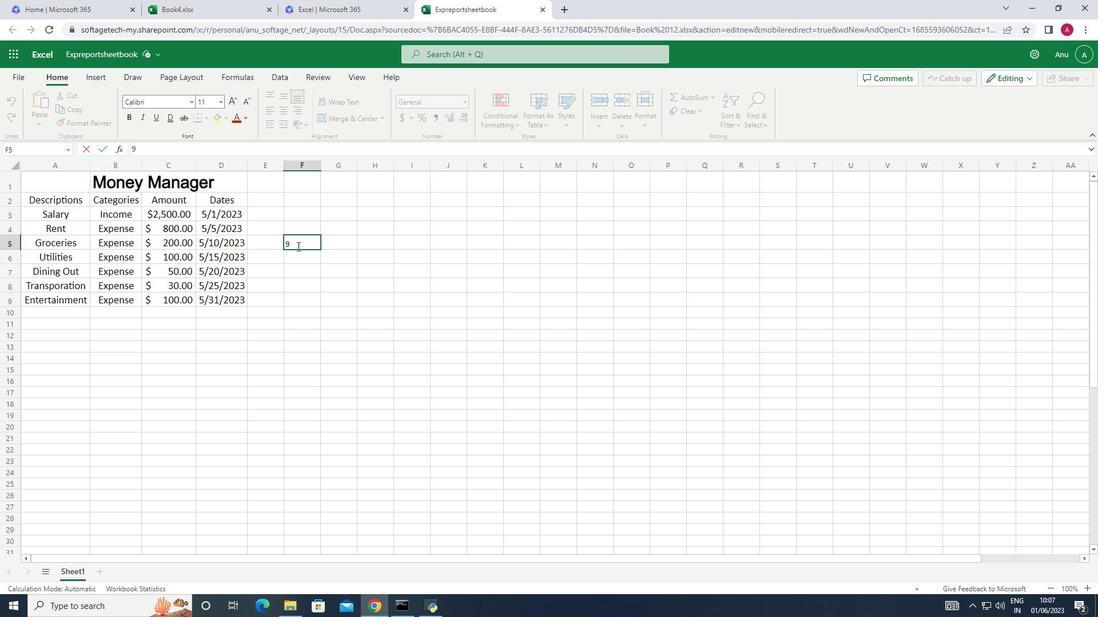 
Action: Mouse moved to (292, 248)
Screenshot: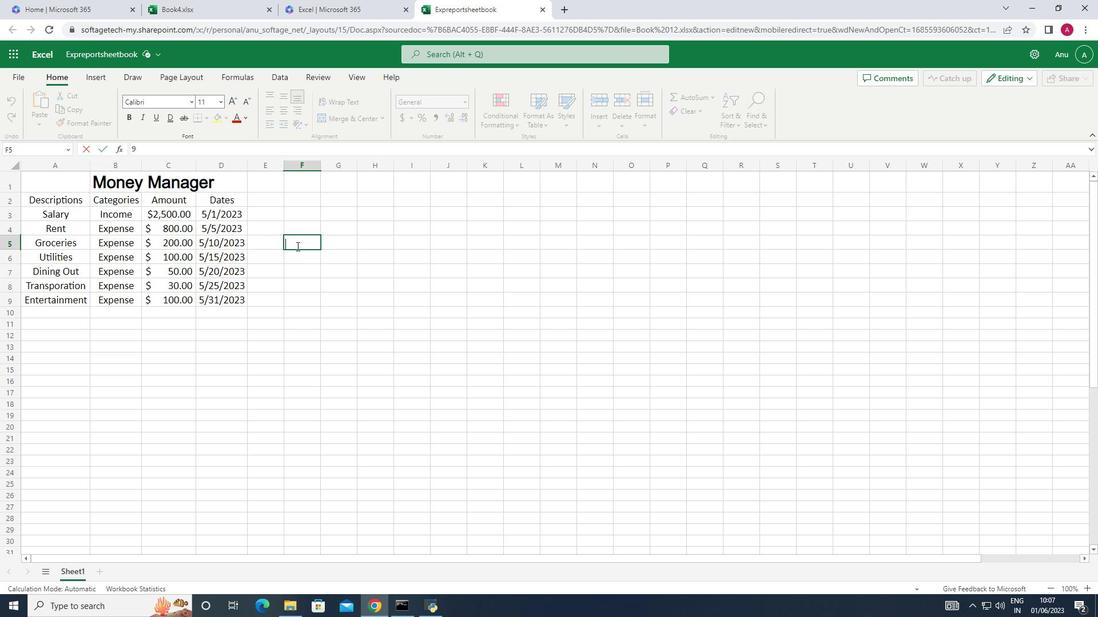 
